 Task: Add a dependency to the task Improve website accessibility for users with visual impairments , the existing task  Implement data encryption for better user security in the project TradeWorks.
Action: Mouse moved to (555, 454)
Screenshot: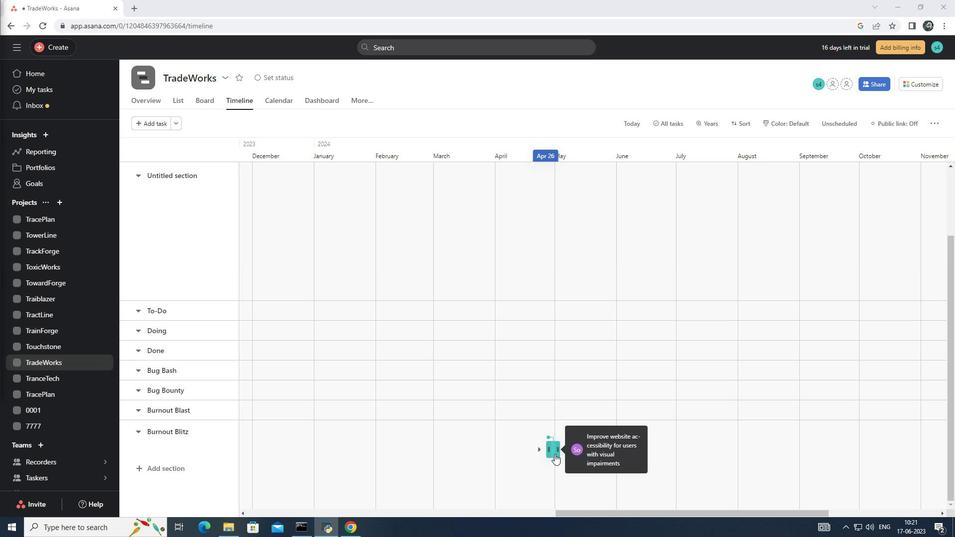 
Action: Mouse pressed left at (555, 454)
Screenshot: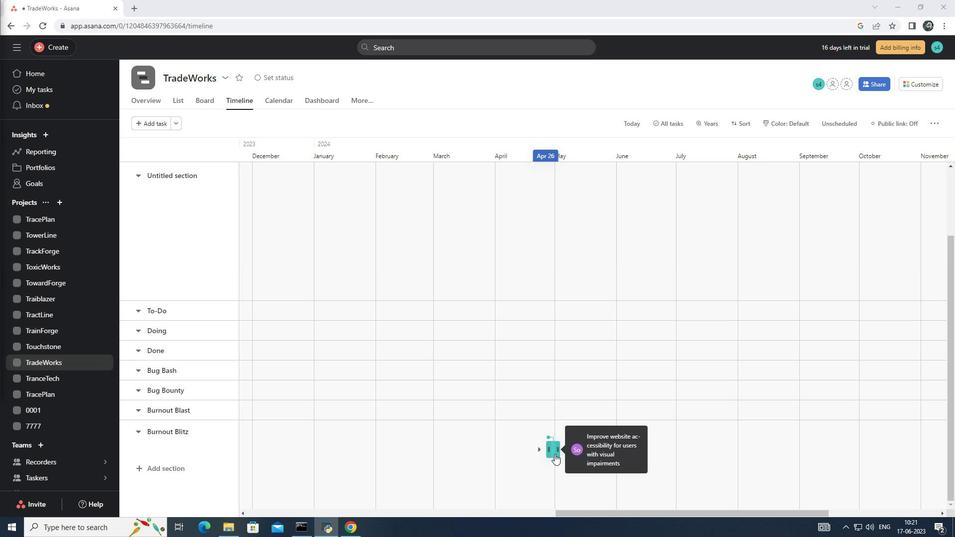 
Action: Mouse moved to (727, 270)
Screenshot: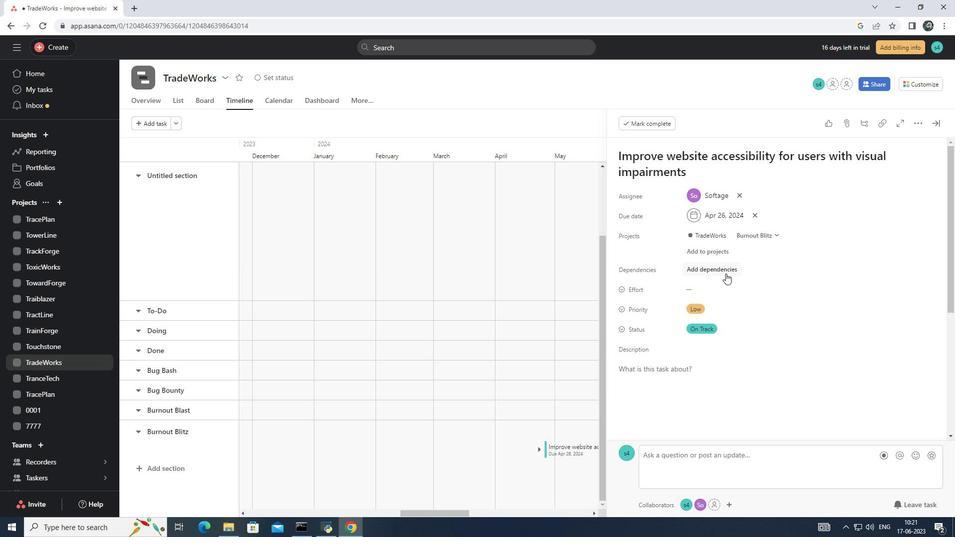 
Action: Mouse pressed left at (727, 270)
Screenshot: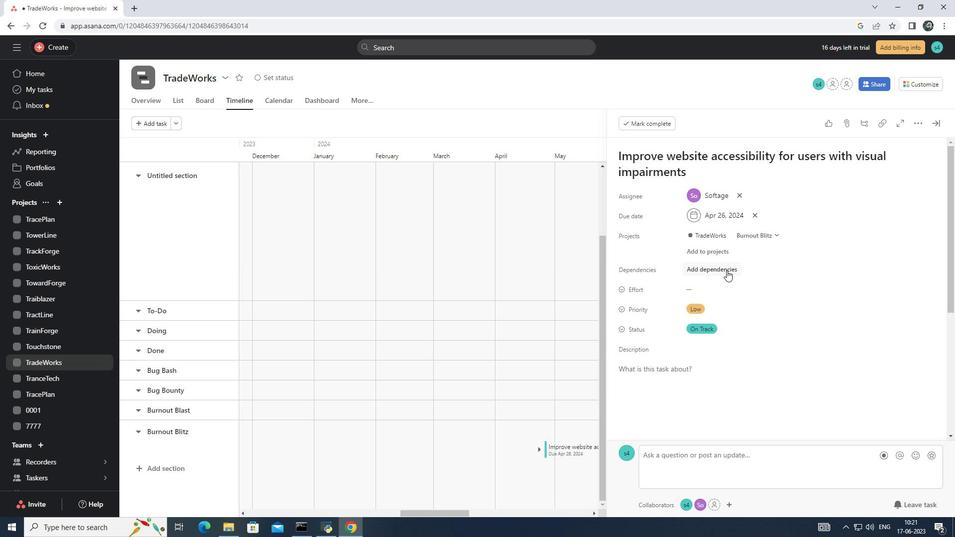 
Action: Mouse moved to (777, 310)
Screenshot: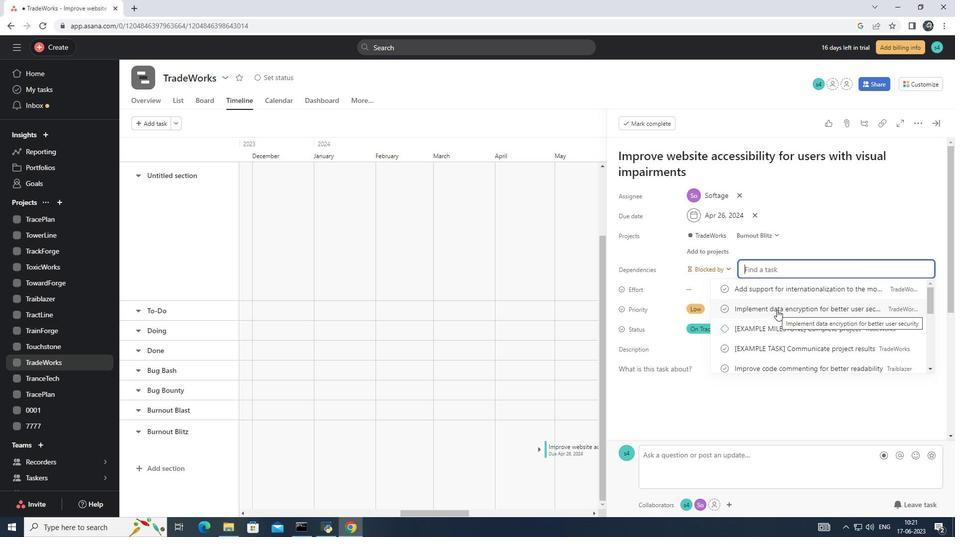 
Action: Mouse pressed left at (777, 310)
Screenshot: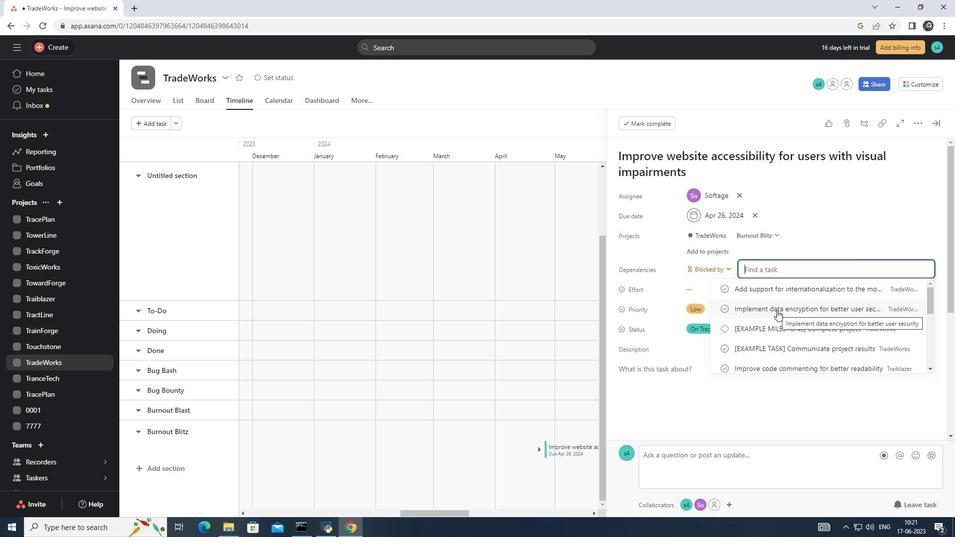 
Action: Mouse moved to (777, 311)
Screenshot: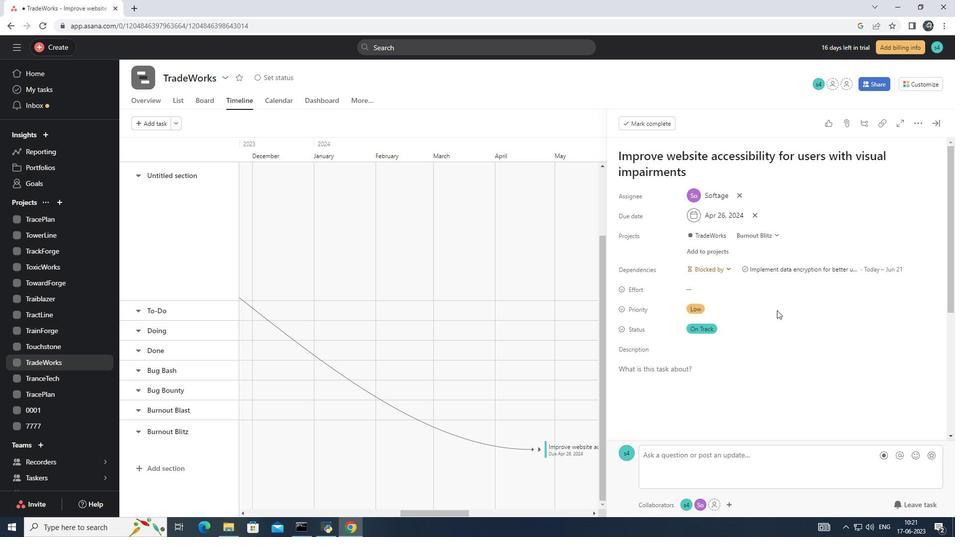 
